 Task: Enable the video filter "Invert video filter" for mosaic bridge stream output.
Action: Mouse moved to (136, 14)
Screenshot: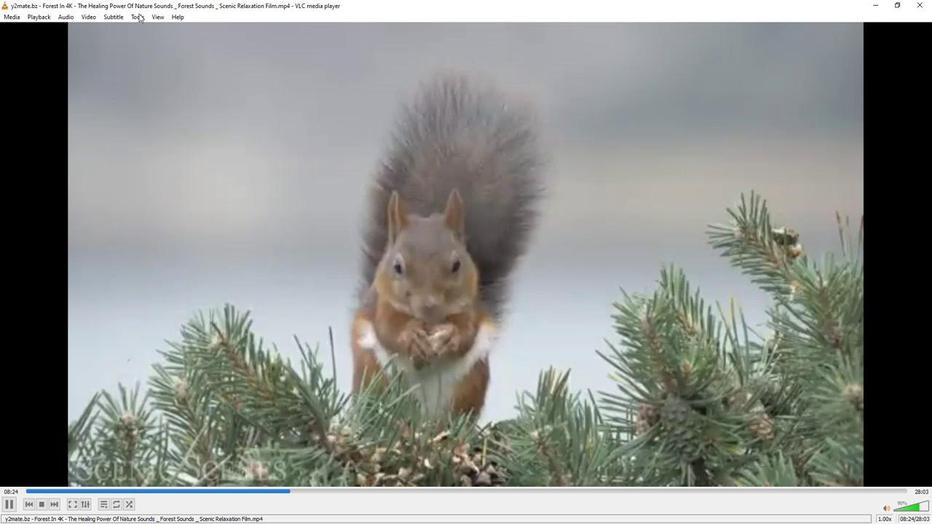 
Action: Mouse pressed left at (136, 14)
Screenshot: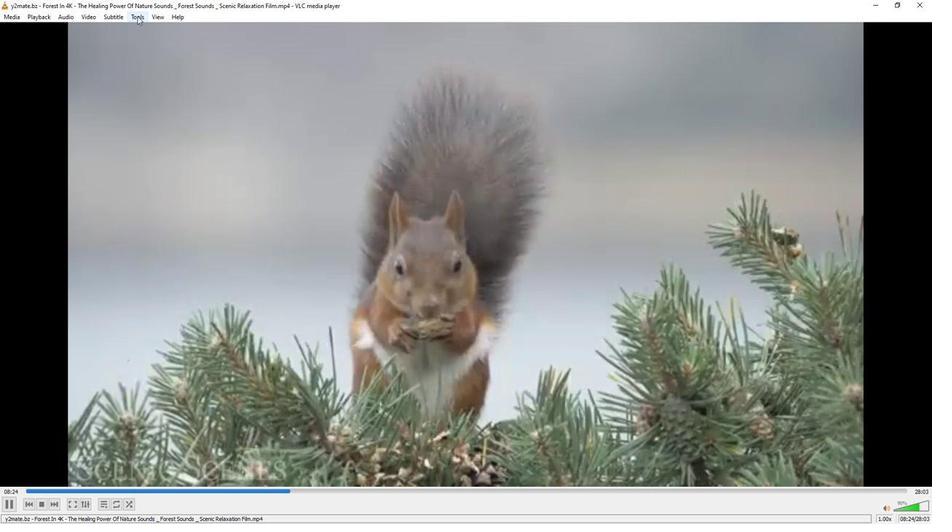 
Action: Mouse moved to (155, 131)
Screenshot: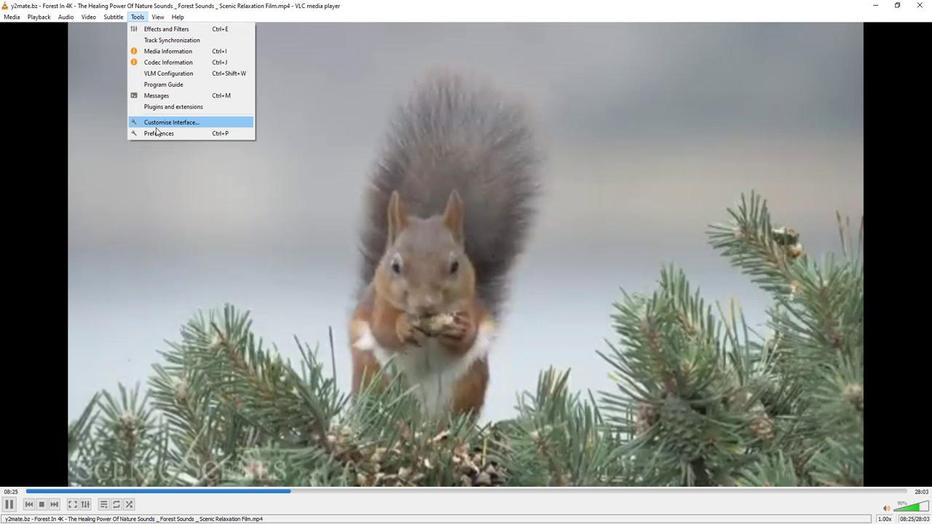
Action: Mouse pressed left at (155, 131)
Screenshot: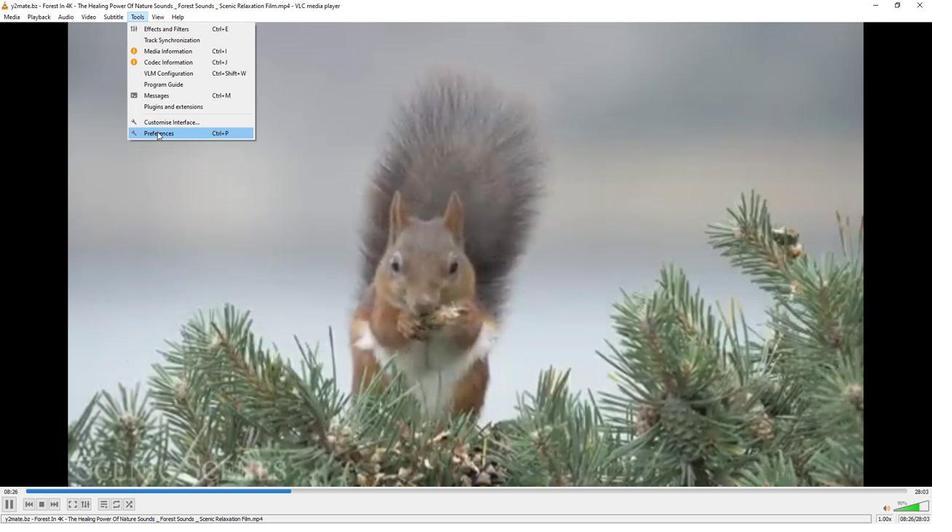 
Action: Mouse moved to (306, 427)
Screenshot: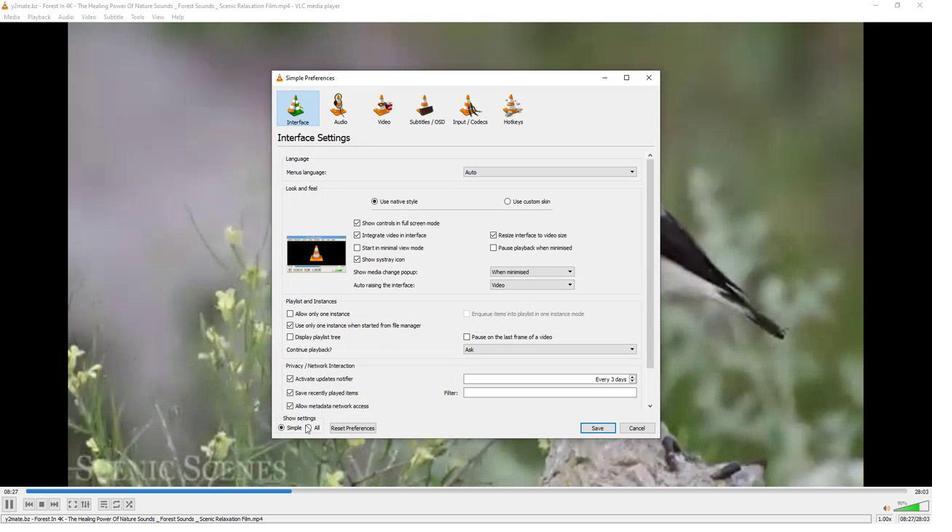 
Action: Mouse pressed left at (306, 427)
Screenshot: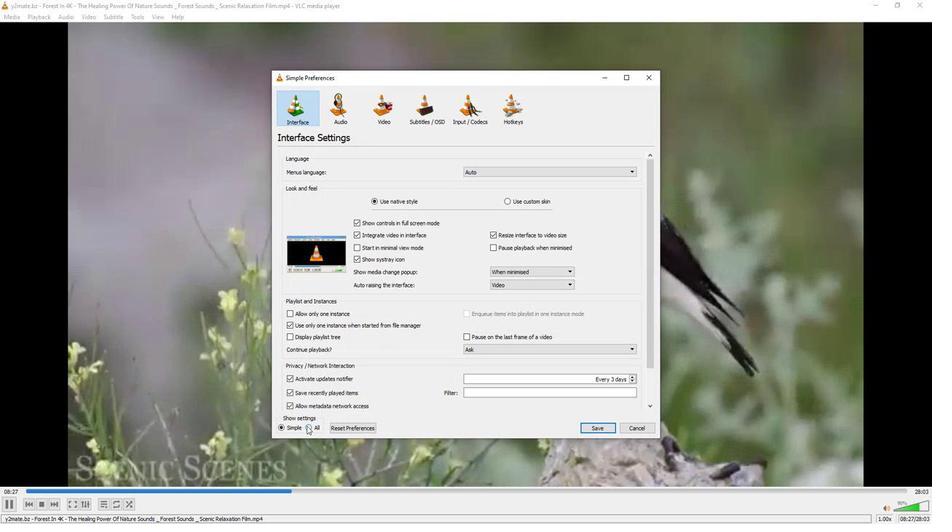 
Action: Mouse moved to (317, 338)
Screenshot: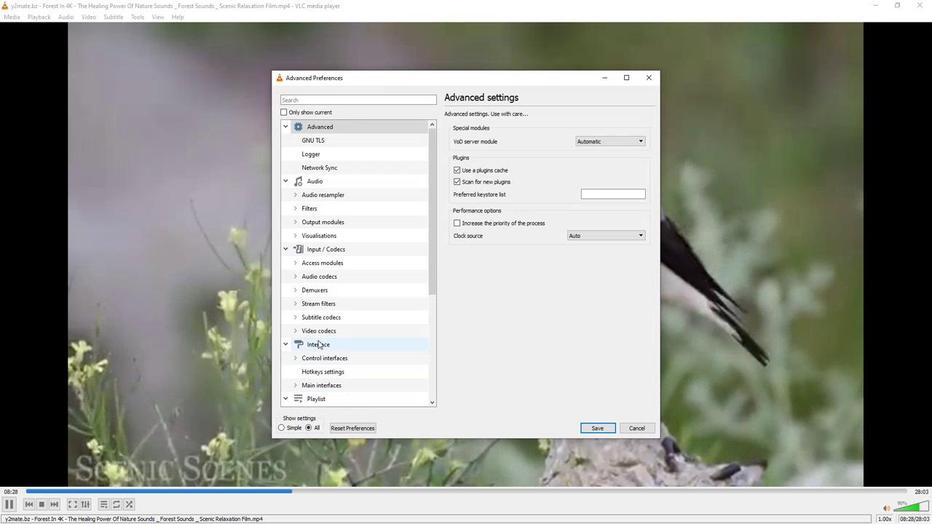 
Action: Mouse scrolled (317, 338) with delta (0, 0)
Screenshot: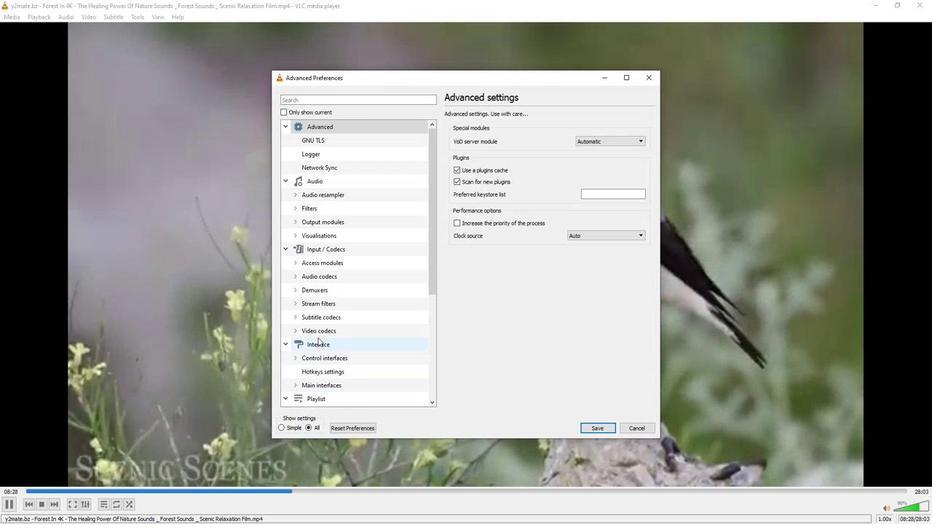 
Action: Mouse moved to (317, 338)
Screenshot: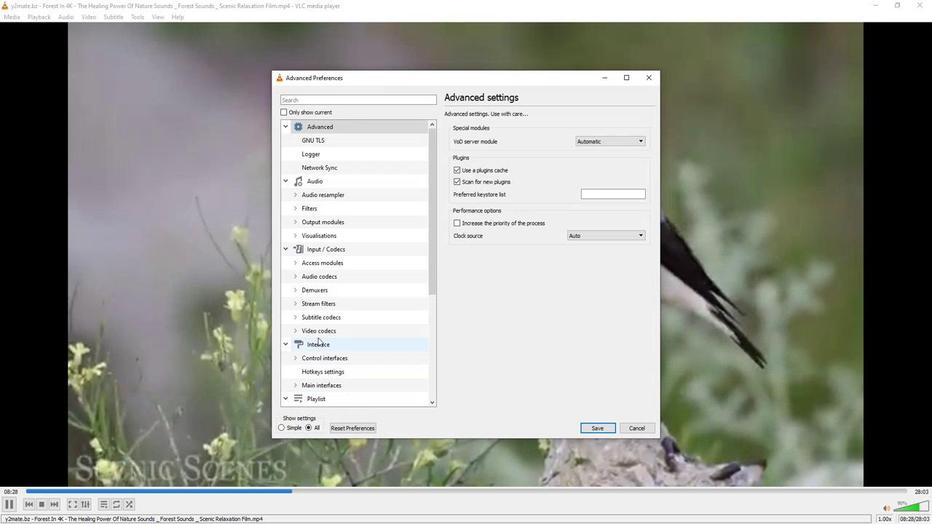 
Action: Mouse scrolled (317, 338) with delta (0, 0)
Screenshot: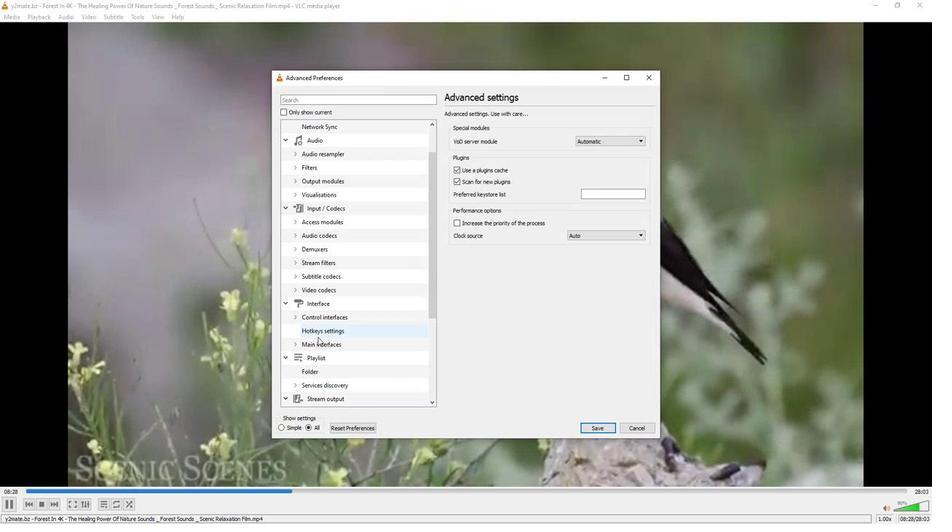 
Action: Mouse moved to (317, 337)
Screenshot: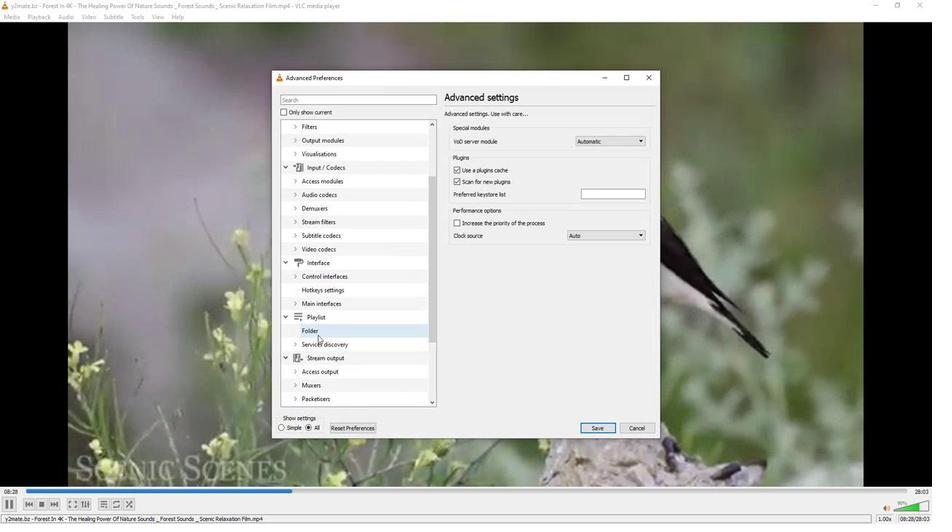 
Action: Mouse scrolled (317, 336) with delta (0, 0)
Screenshot: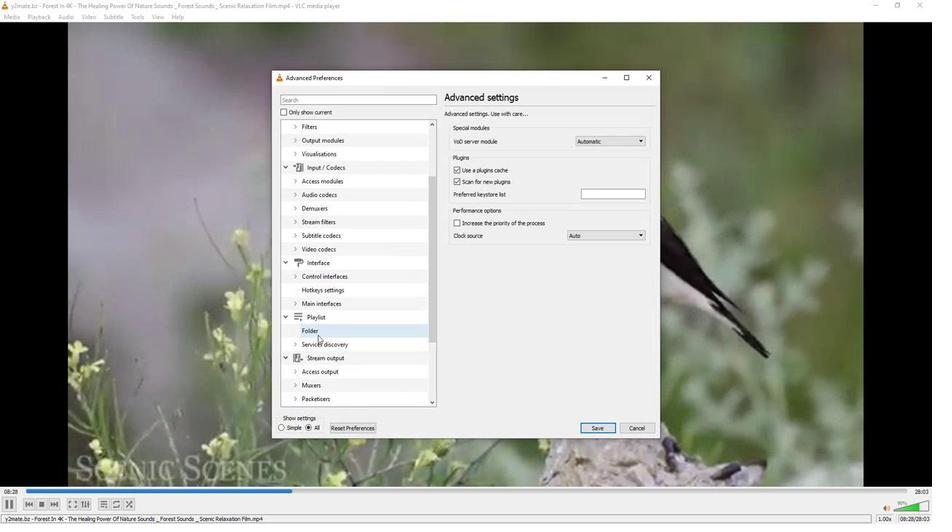 
Action: Mouse moved to (316, 333)
Screenshot: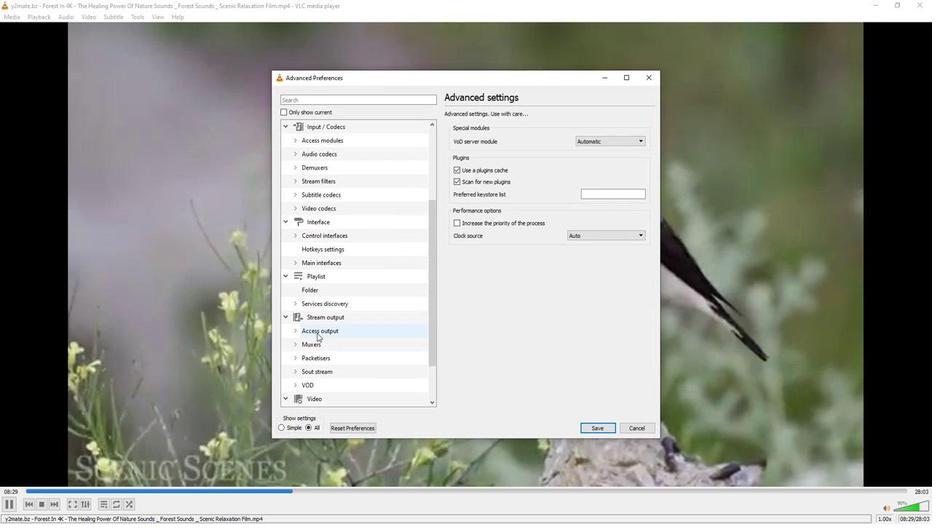 
Action: Mouse scrolled (316, 333) with delta (0, 0)
Screenshot: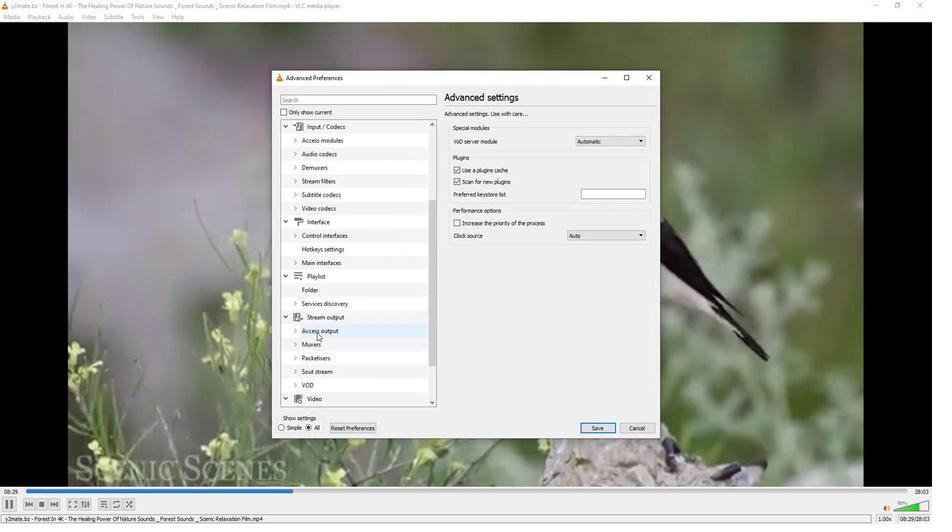
Action: Mouse moved to (294, 301)
Screenshot: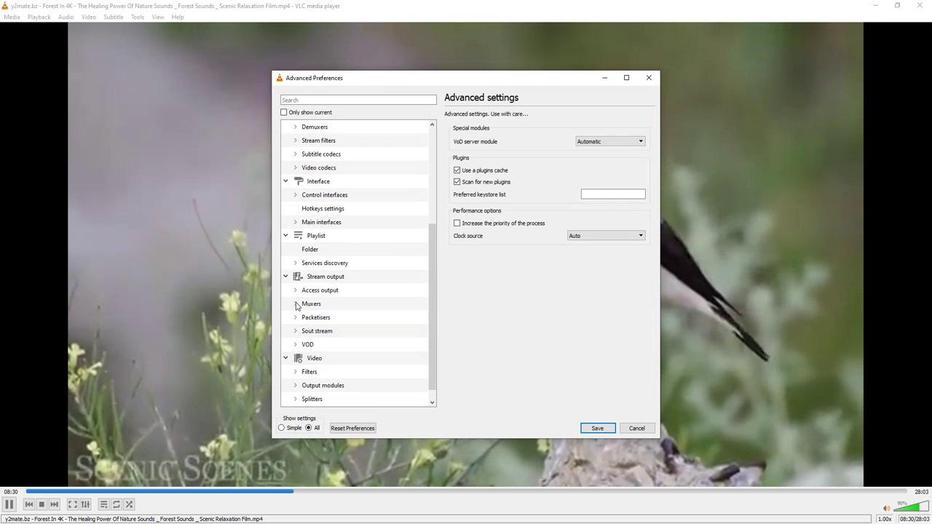 
Action: Mouse pressed left at (294, 301)
Screenshot: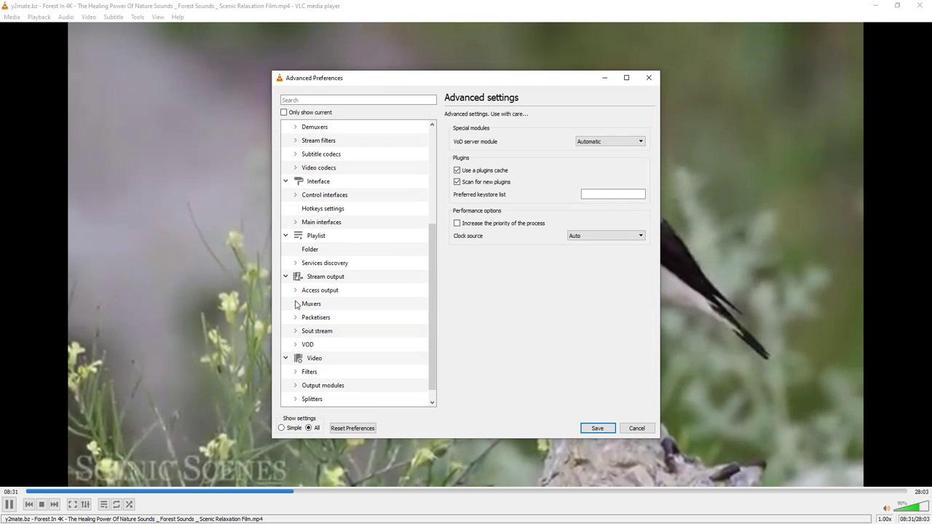 
Action: Mouse moved to (301, 323)
Screenshot: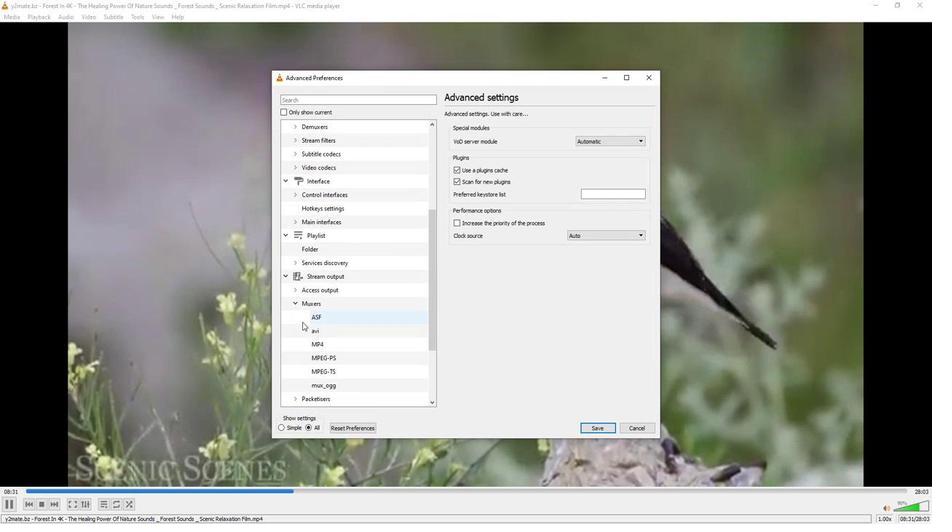 
Action: Mouse scrolled (301, 323) with delta (0, 0)
Screenshot: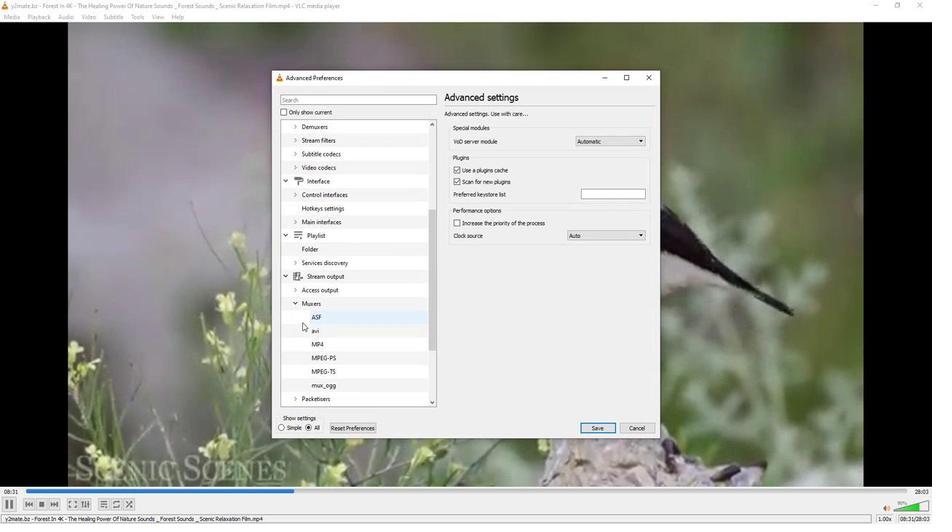 
Action: Mouse scrolled (301, 323) with delta (0, 0)
Screenshot: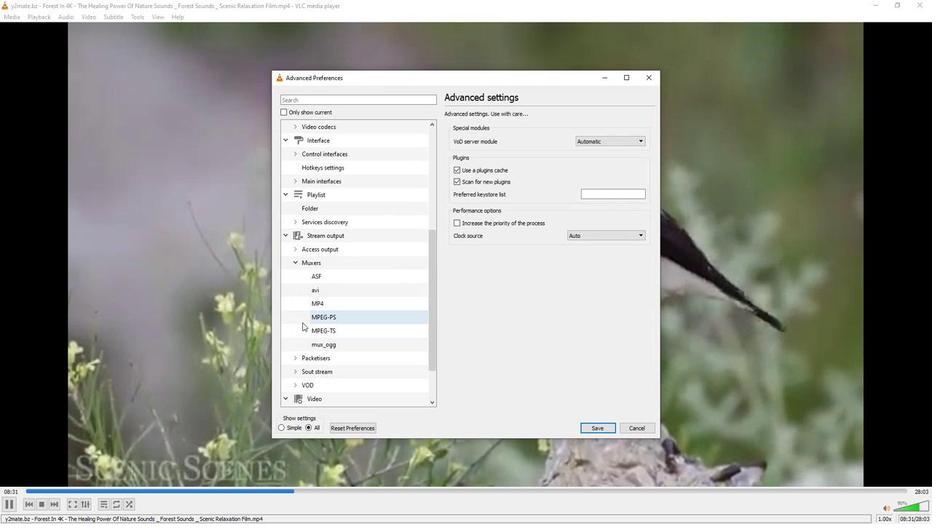 
Action: Mouse moved to (292, 333)
Screenshot: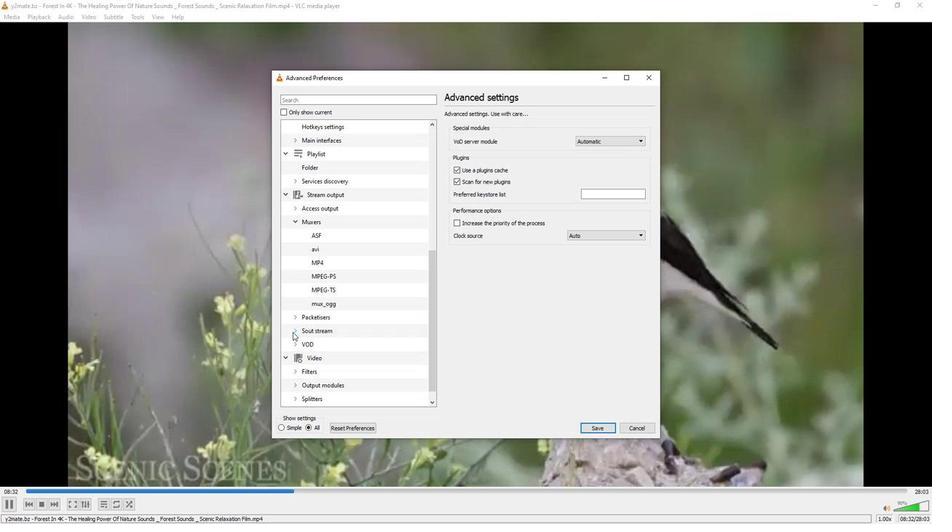 
Action: Mouse pressed left at (292, 333)
Screenshot: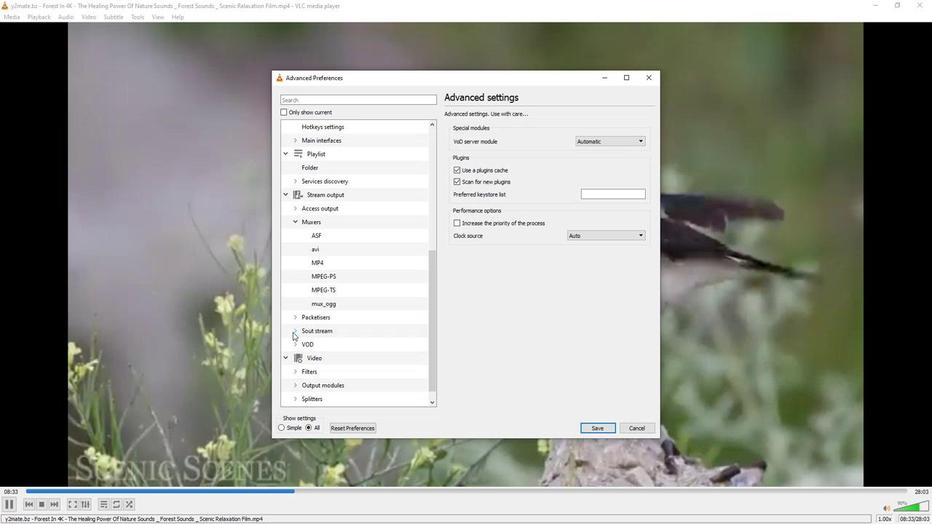 
Action: Mouse moved to (304, 332)
Screenshot: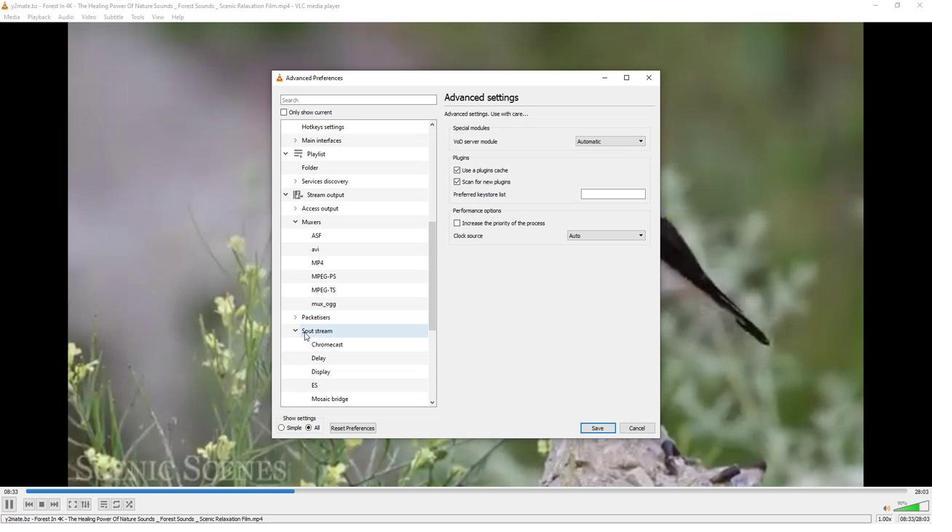 
Action: Mouse scrolled (304, 332) with delta (0, 0)
Screenshot: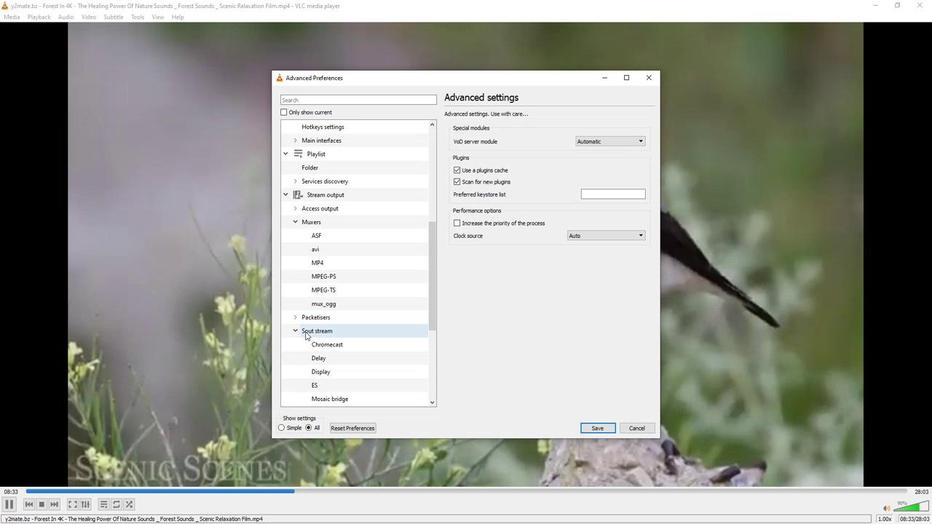 
Action: Mouse scrolled (304, 332) with delta (0, 0)
Screenshot: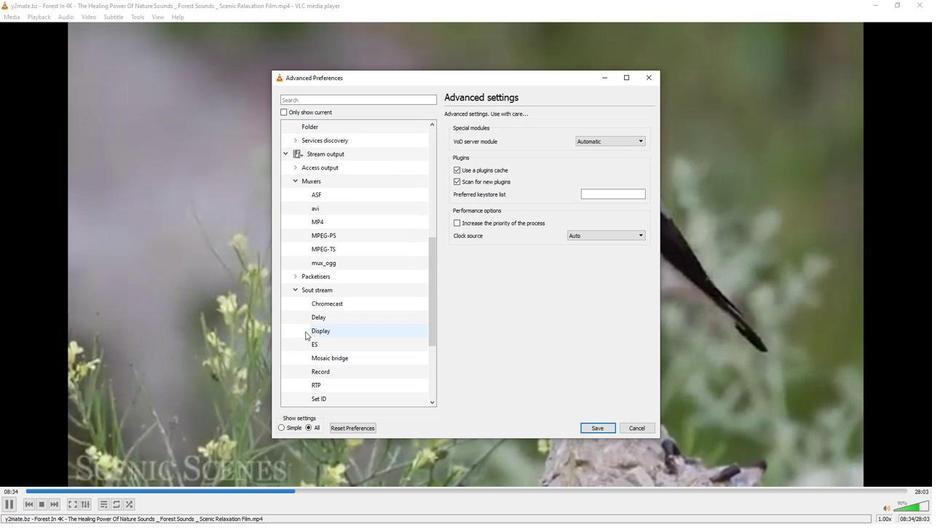 
Action: Mouse moved to (323, 318)
Screenshot: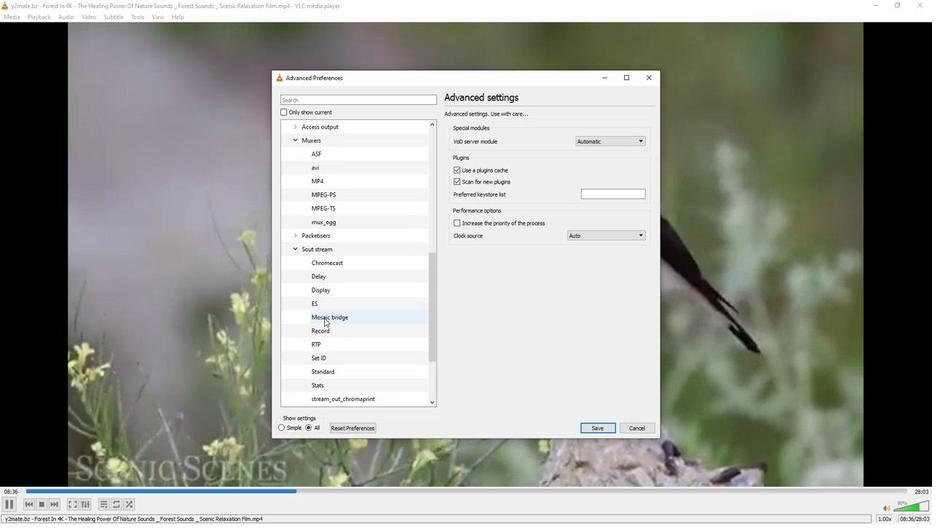 
Action: Mouse pressed left at (323, 318)
Screenshot: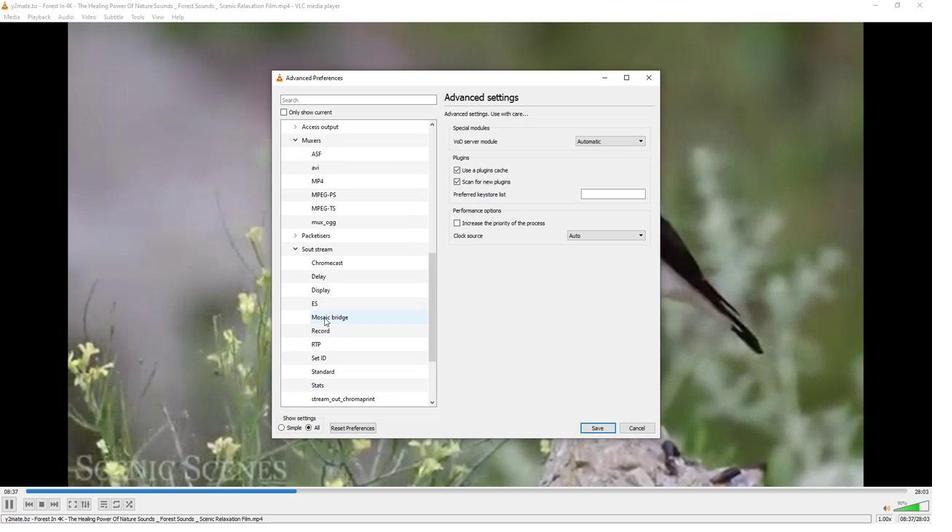 
Action: Mouse moved to (583, 300)
Screenshot: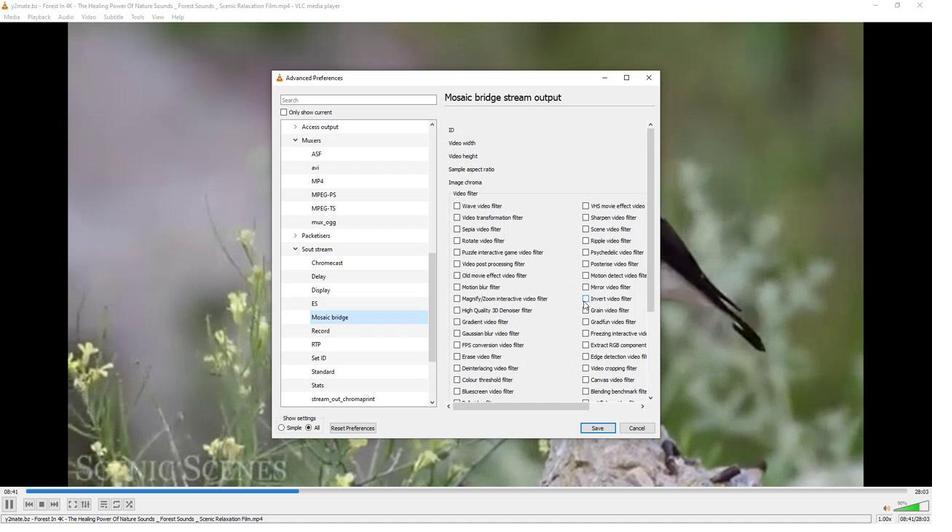 
Action: Mouse pressed left at (583, 300)
Screenshot: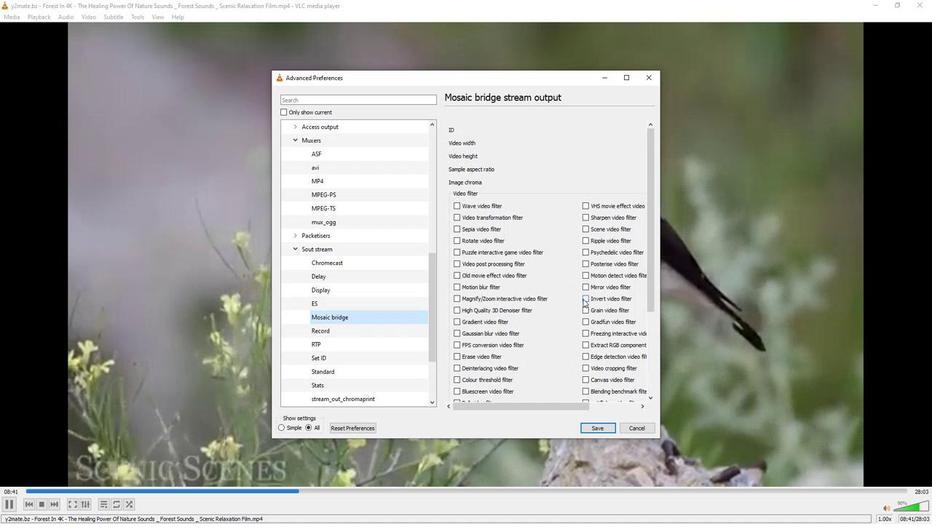 
Action: Mouse moved to (557, 327)
Screenshot: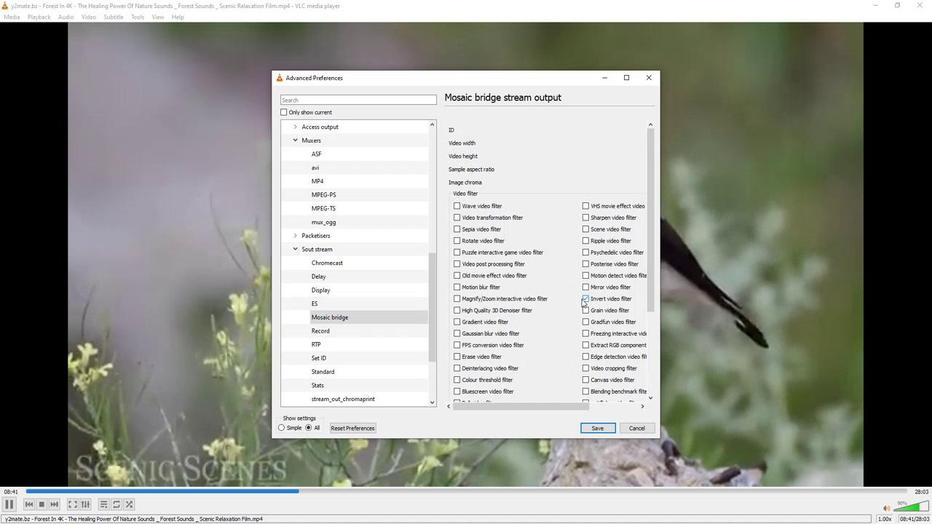 
